 Task: Move the task Integrate a new payment gateway into an e-commerce website to the section Done in the project AcmeWorks and filter the tasks in the project by Incomplete tasks
Action: Mouse moved to (450, 204)
Screenshot: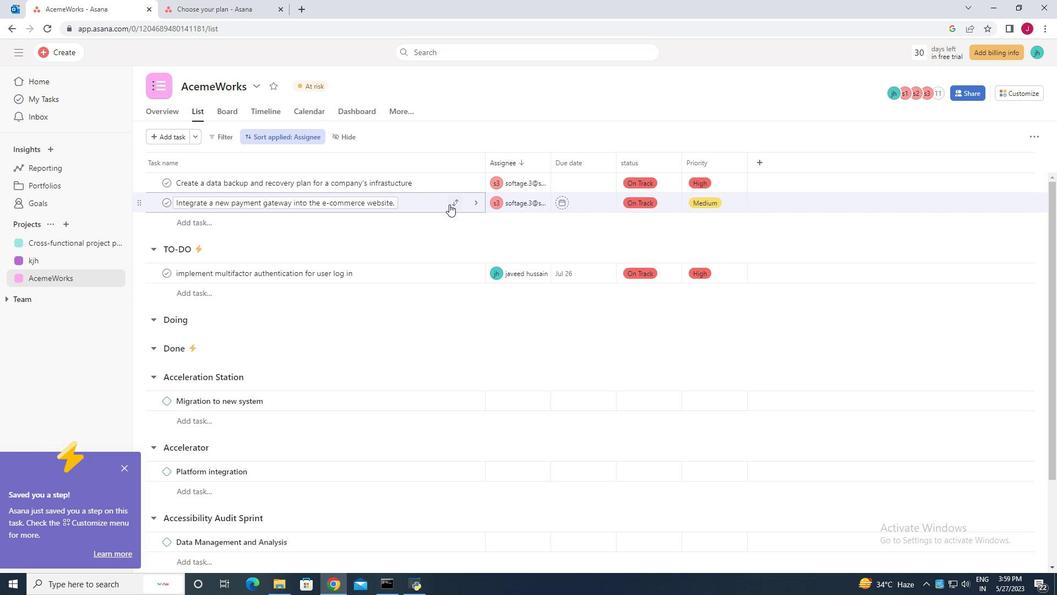 
Action: Mouse pressed left at (450, 204)
Screenshot: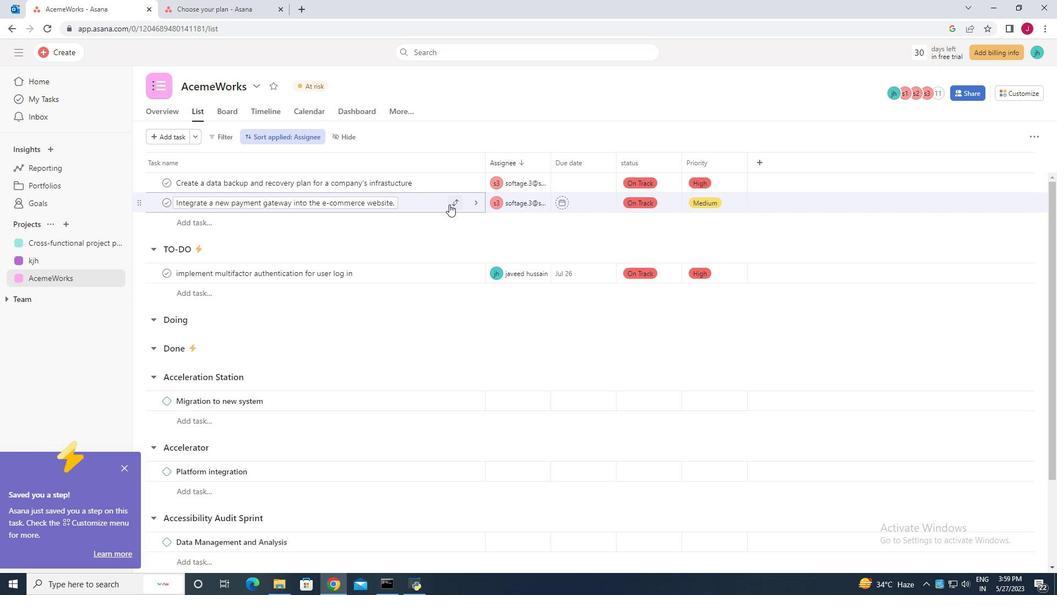 
Action: Mouse moved to (410, 299)
Screenshot: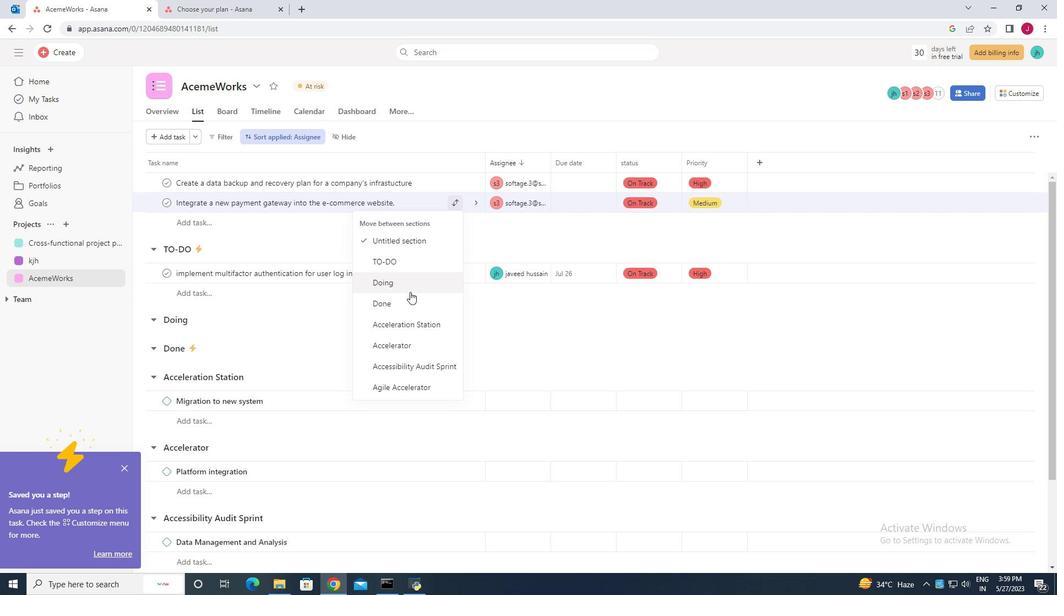 
Action: Mouse pressed left at (410, 299)
Screenshot: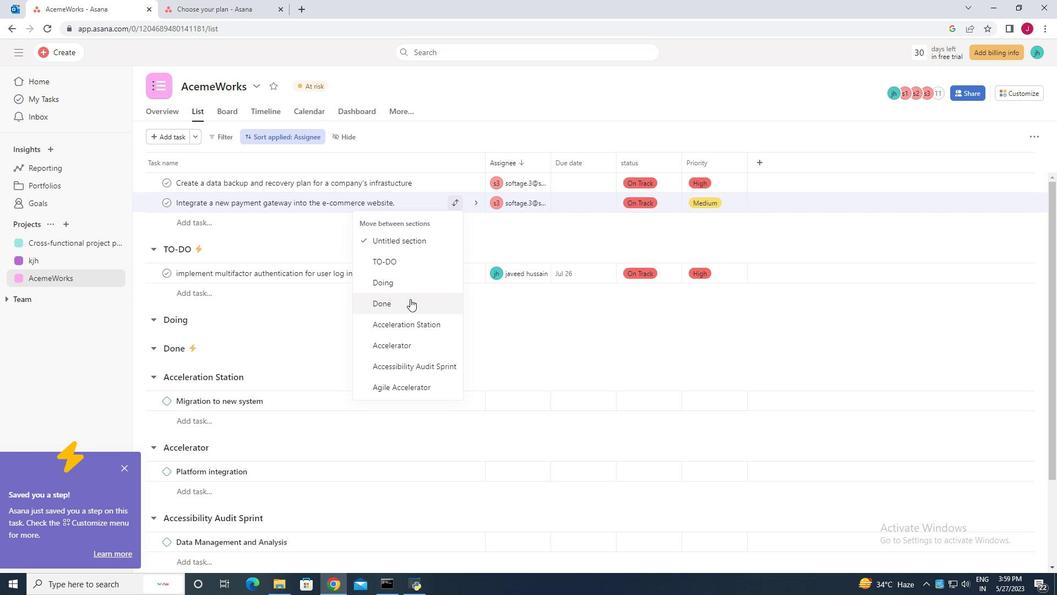
Action: Mouse moved to (220, 136)
Screenshot: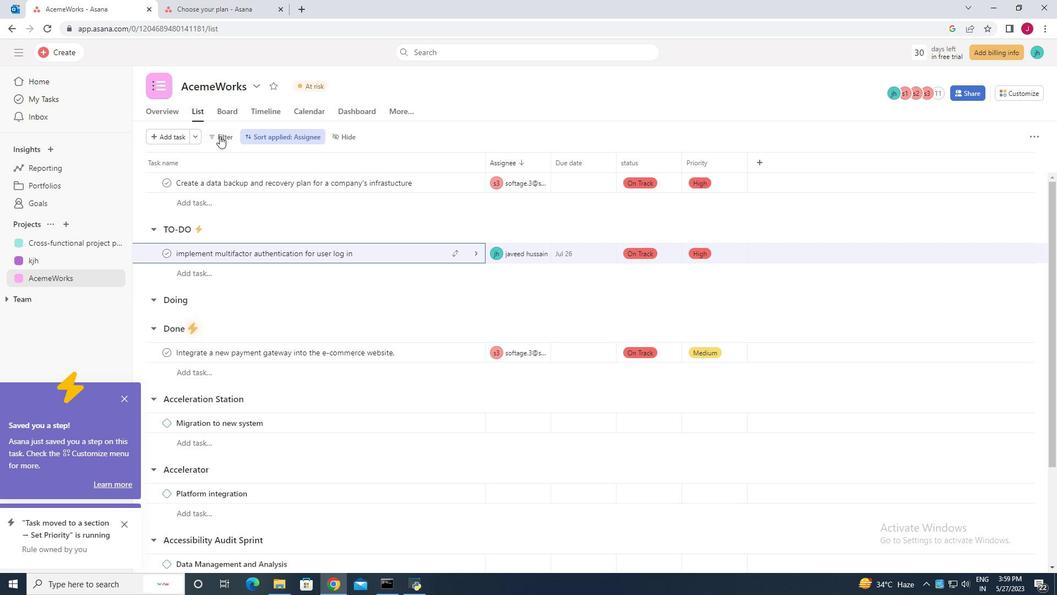 
Action: Mouse pressed left at (220, 136)
Screenshot: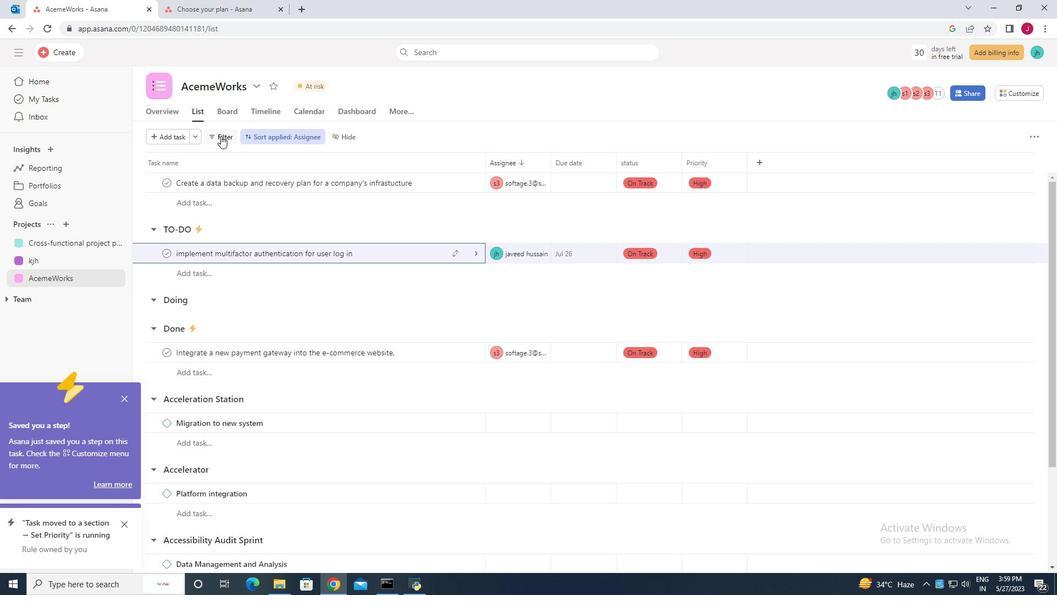 
Action: Mouse moved to (255, 184)
Screenshot: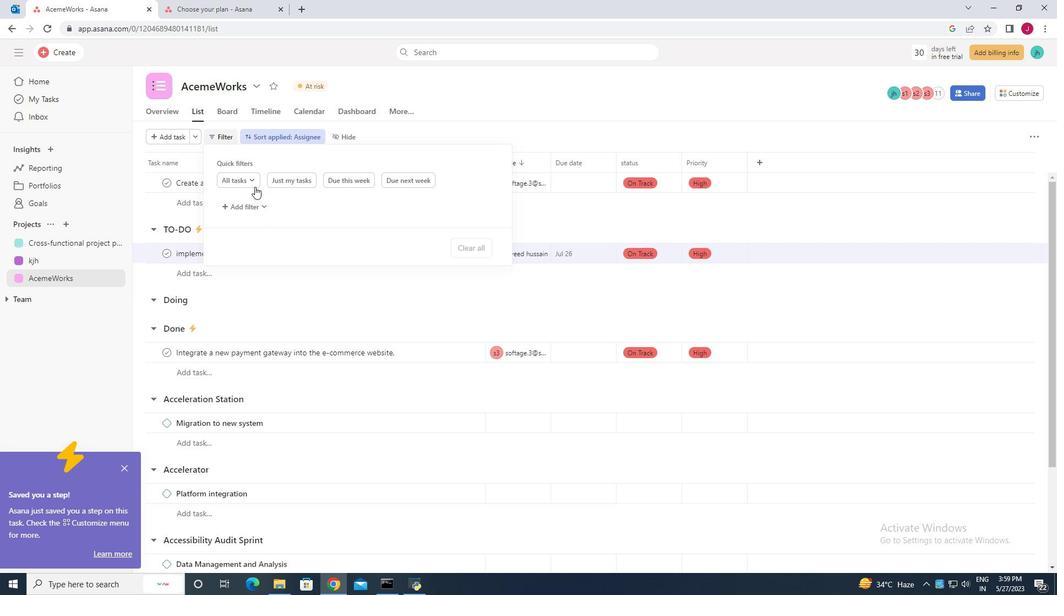 
Action: Mouse pressed left at (255, 184)
Screenshot: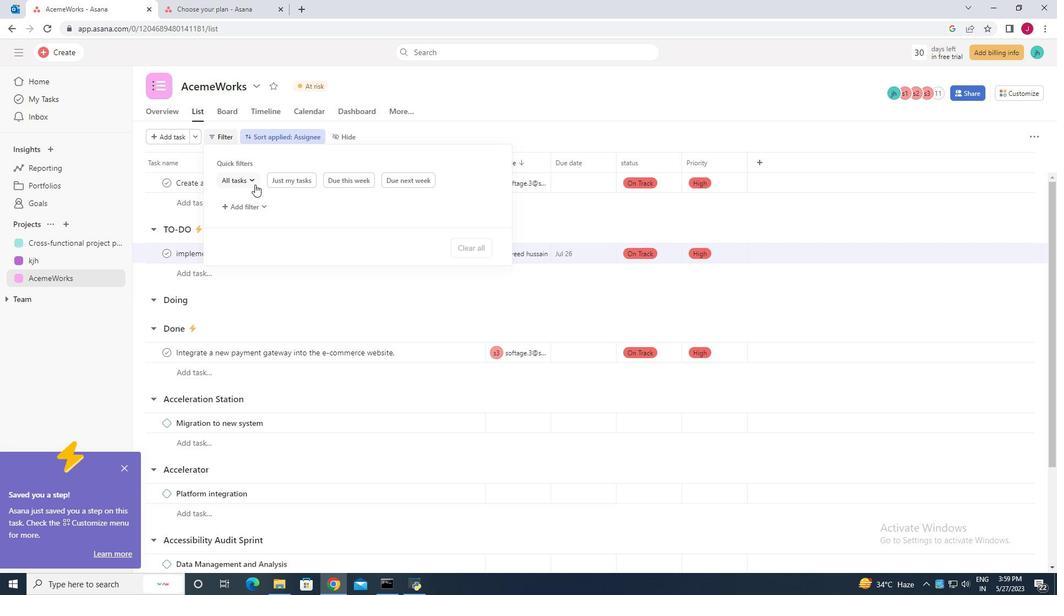 
Action: Mouse moved to (256, 201)
Screenshot: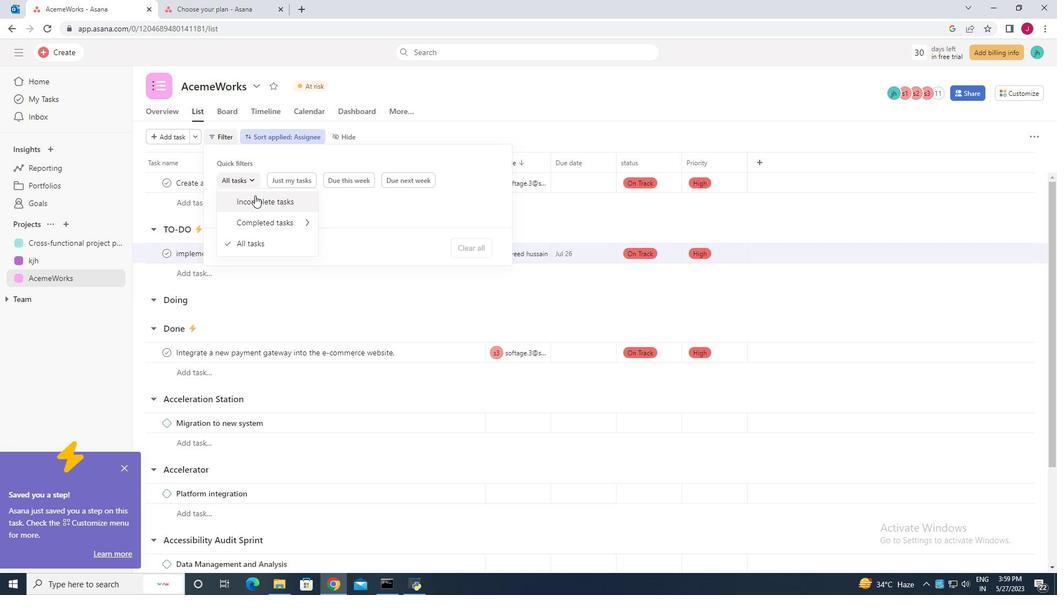 
Action: Mouse pressed left at (256, 201)
Screenshot: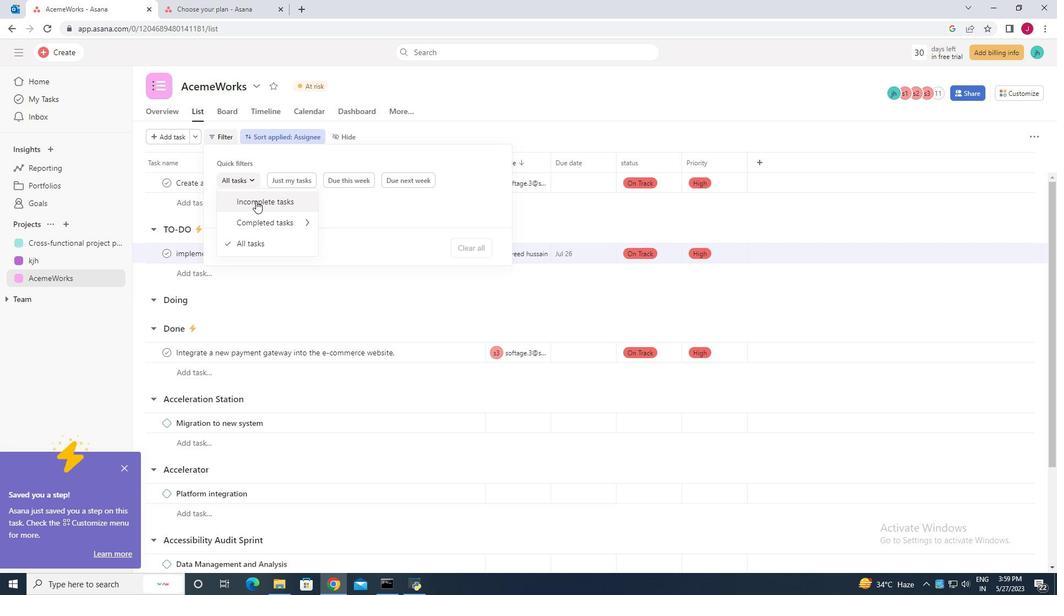 
Action: Mouse moved to (336, 328)
Screenshot: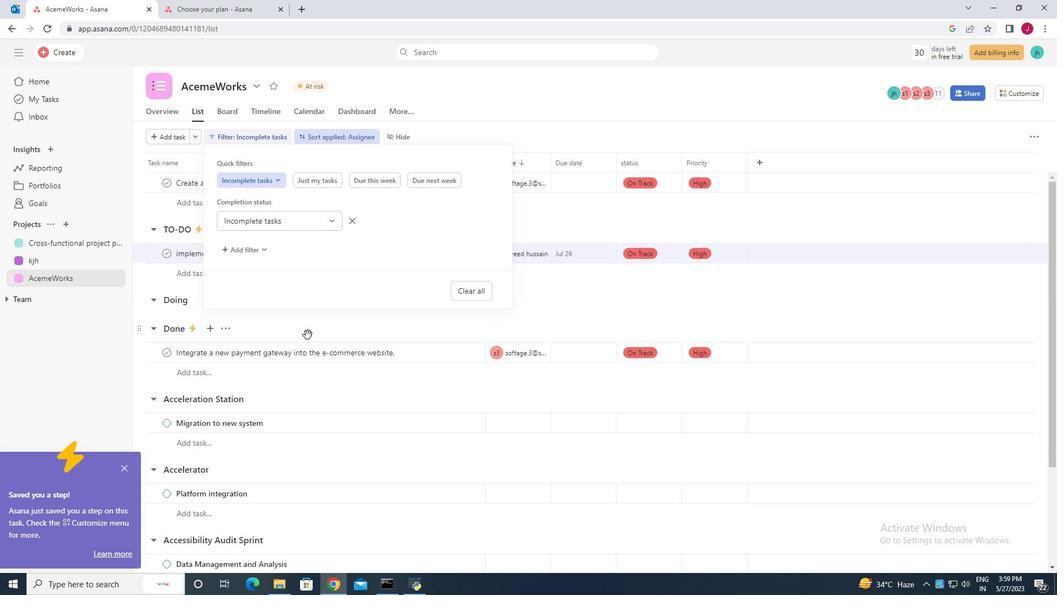
